 Task: Invite Team Member Softage.1@softage.net to Workspace Email Marketing Agencies. Invite Team Member Softage.2@softage.net to Workspace Email Marketing Agencies. Invite Team Member Softage.3@softage.net to Workspace Email Marketing Agencies. Invite Team Member Softage.4@softage.net to Workspace Email Marketing Agencies
Action: Mouse moved to (349, 184)
Screenshot: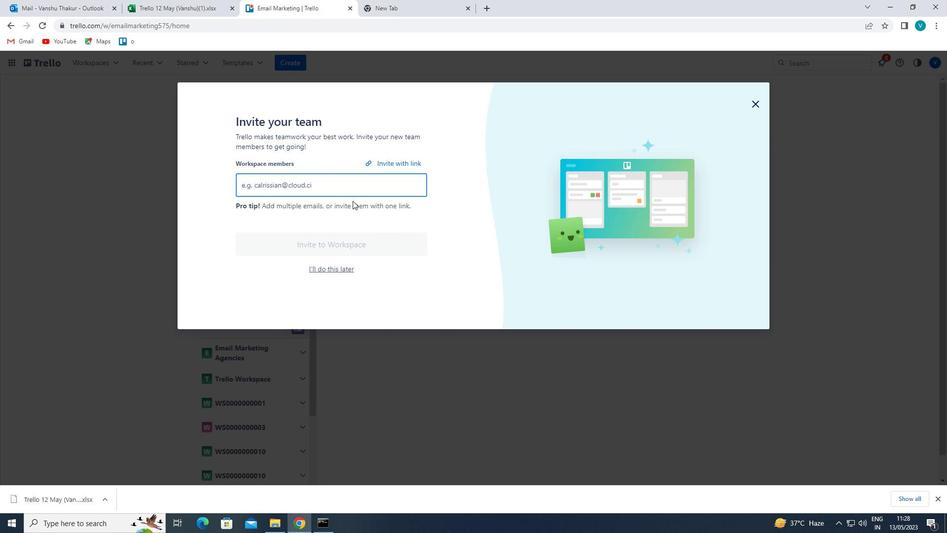 
Action: Mouse pressed left at (349, 184)
Screenshot: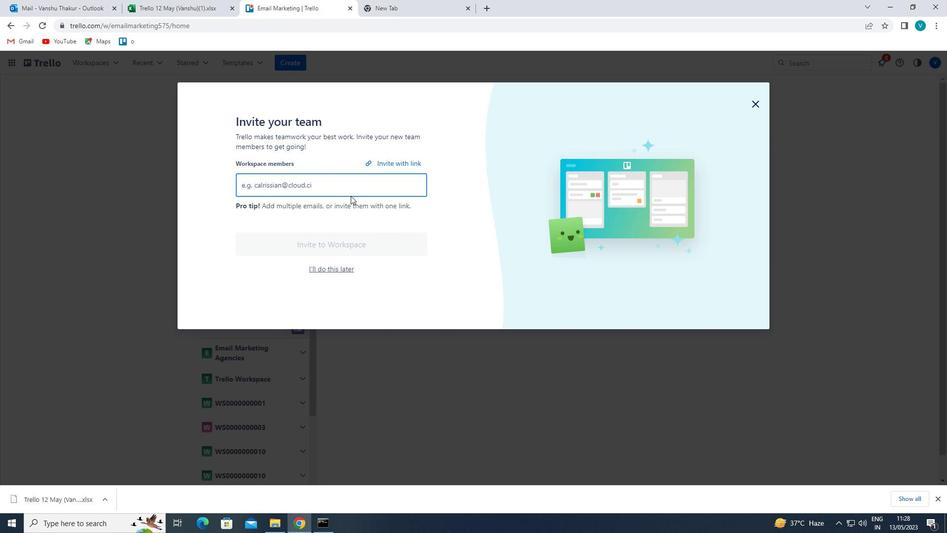 
Action: Key pressed <Key.shift>SOFTAGE.1<Key.shift>@SOFTGAE.NET<Key.enter><Key.shift>SOFTAGE.2<Key.shift>@SOFTAGE.NET<Key.enter><Key.shift>SOFTAGE.3<Key.shift>@SOFTGAE.NET<Key.enter><Key.shift>SOFTAGE.4<Key.shift>@SOFTAGE.NET<Key.enter>
Screenshot: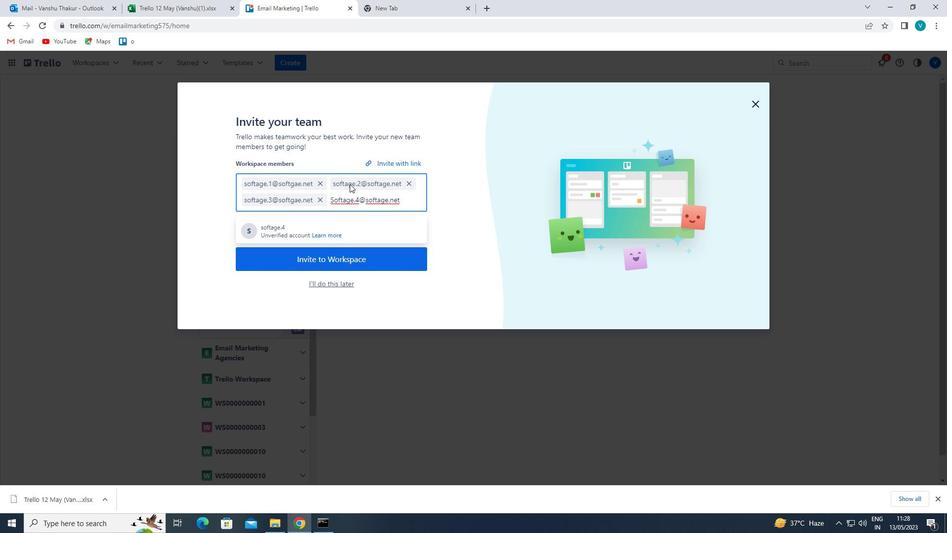 
Action: Mouse moved to (346, 276)
Screenshot: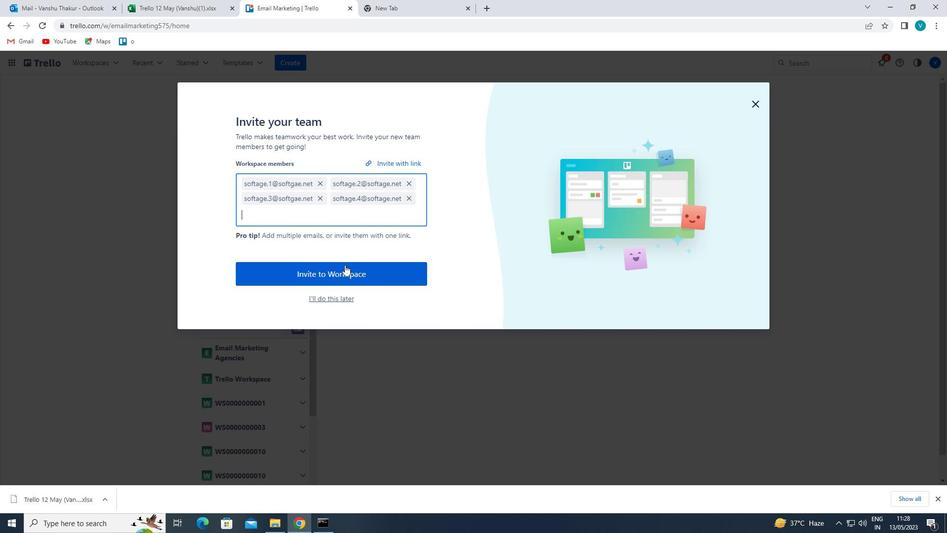 
Action: Mouse pressed left at (346, 276)
Screenshot: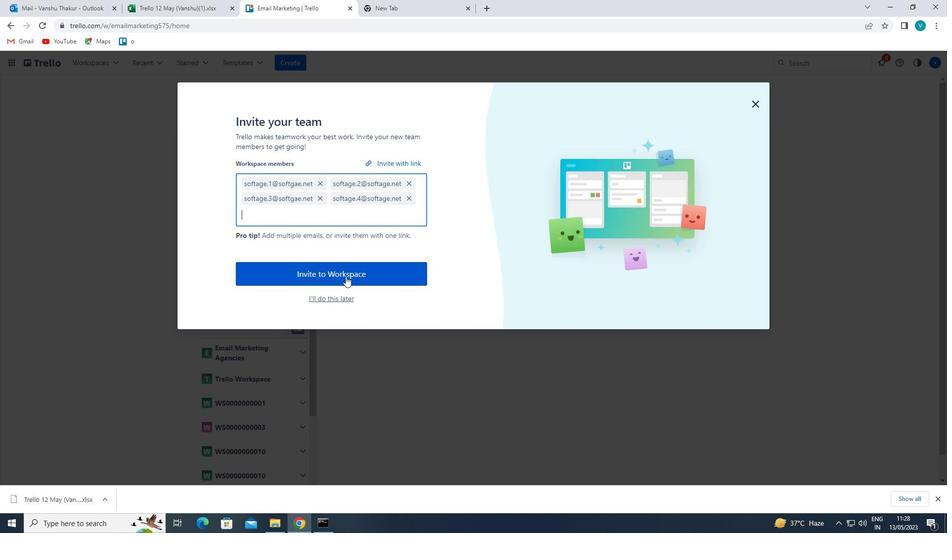 
